 Task: Create a task  Implement multi-language support for the app , assign it to team member softage.8@softage.net in the project TransportWorks and update the status of the task to  At Risk , set the priority of the task to Medium.
Action: Mouse moved to (18, 50)
Screenshot: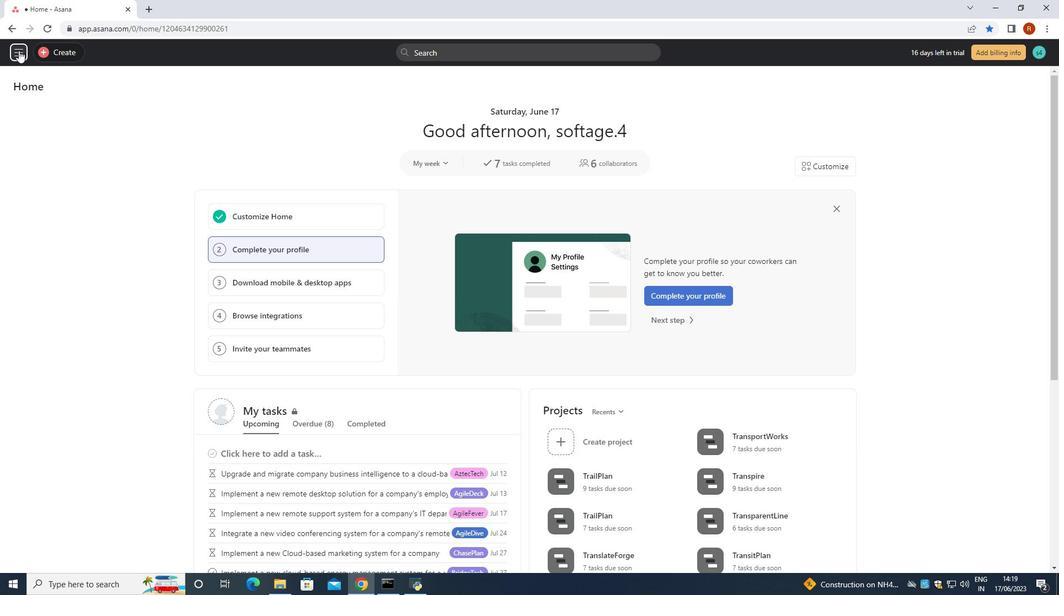 
Action: Mouse pressed left at (18, 50)
Screenshot: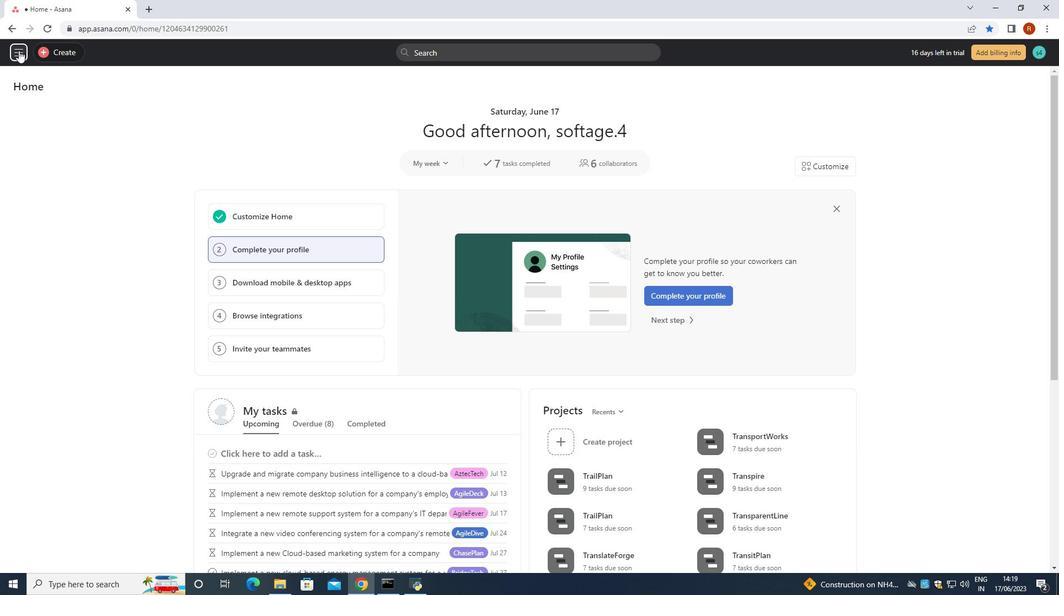 
Action: Mouse moved to (59, 425)
Screenshot: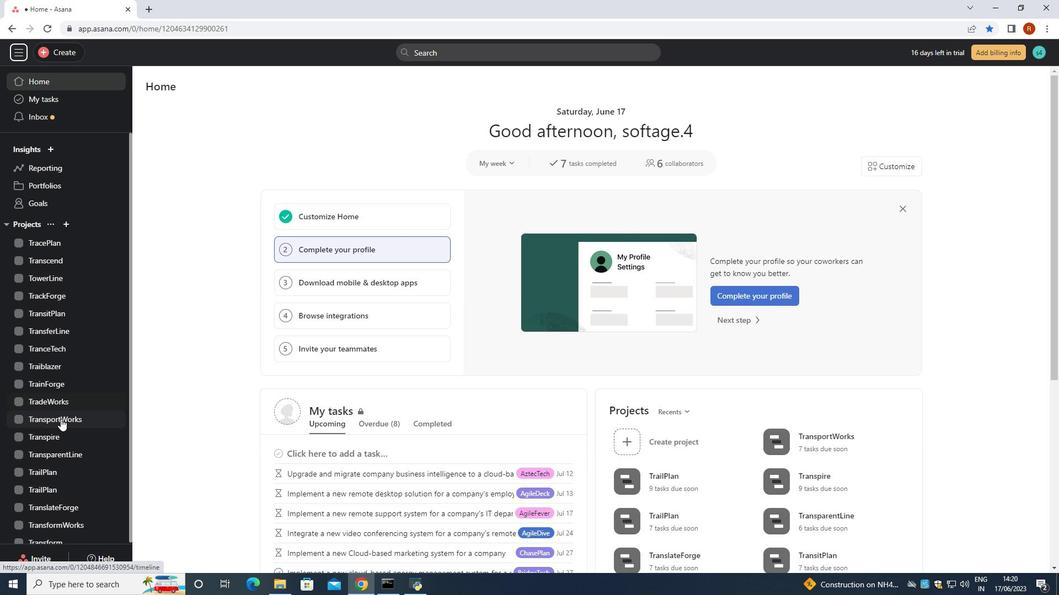 
Action: Mouse pressed left at (59, 425)
Screenshot: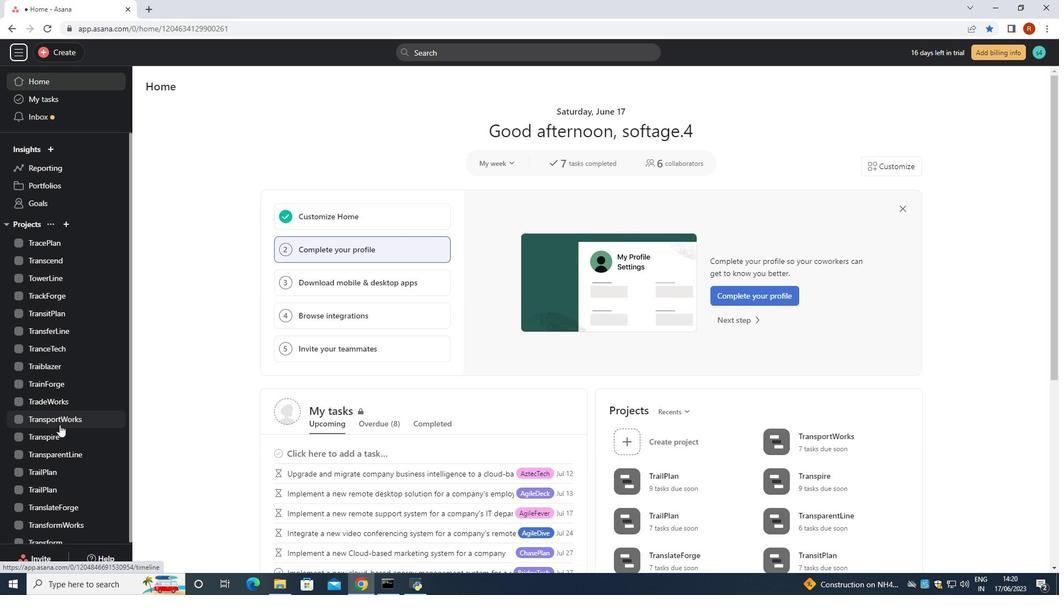 
Action: Mouse moved to (179, 136)
Screenshot: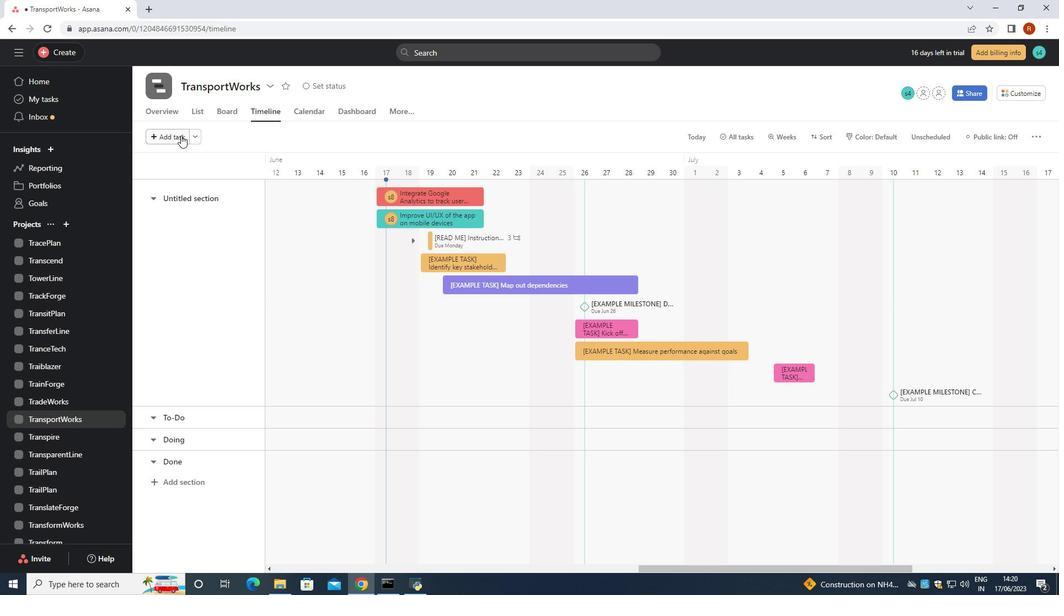 
Action: Mouse pressed left at (179, 136)
Screenshot: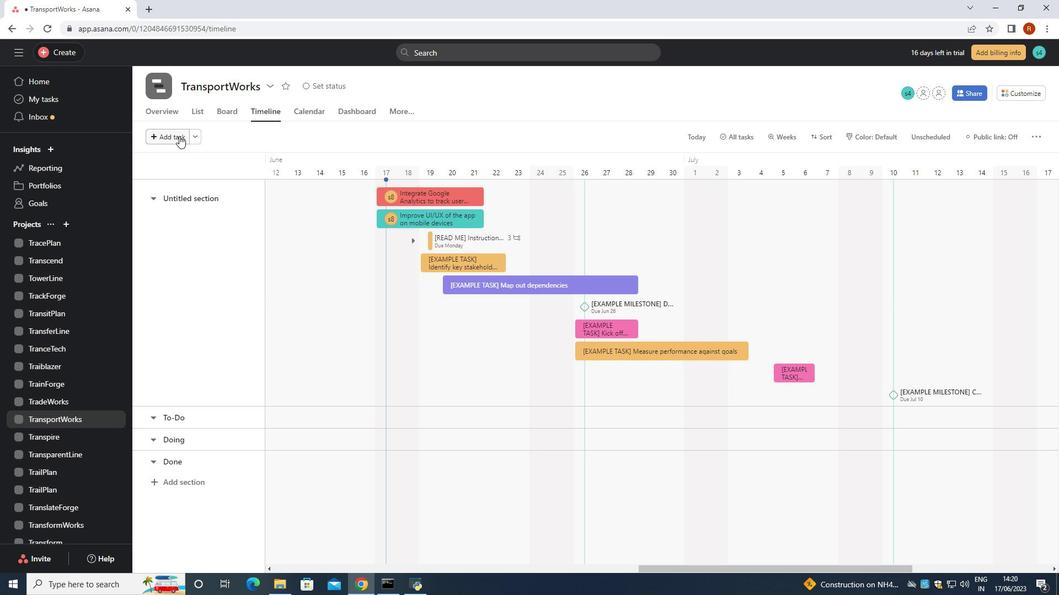 
Action: Key pressed <Key.shift>Imp;ement<Key.space><Key.shift>multi-language<Key.space>su<Key.left><Key.left><Key.left><Key.left><Key.left><Key.left><Key.left><Key.left><Key.left><Key.left><Key.left><Key.left><Key.left><Key.left><Key.left><Key.left><Key.left><Key.left><Key.left><Key.left><Key.left><Key.left><Key.left><Key.backspace>l<Key.right><Key.right><Key.right><Key.right><Key.right><Key.right><Key.right><Key.right><Key.right><Key.right><Key.right><Key.right><Key.right><Key.right><Key.right><Key.right><Key.right><Key.right><Key.right><Key.right><Key.right><Key.right><Key.right><Key.right><Key.right><Key.right><Key.right><Key.right><Key.right><Key.right><Key.right>ppoe<Key.backspace>rt<Key.space>for<Key.space>the<Key.space>app<Key.enter>
Screenshot: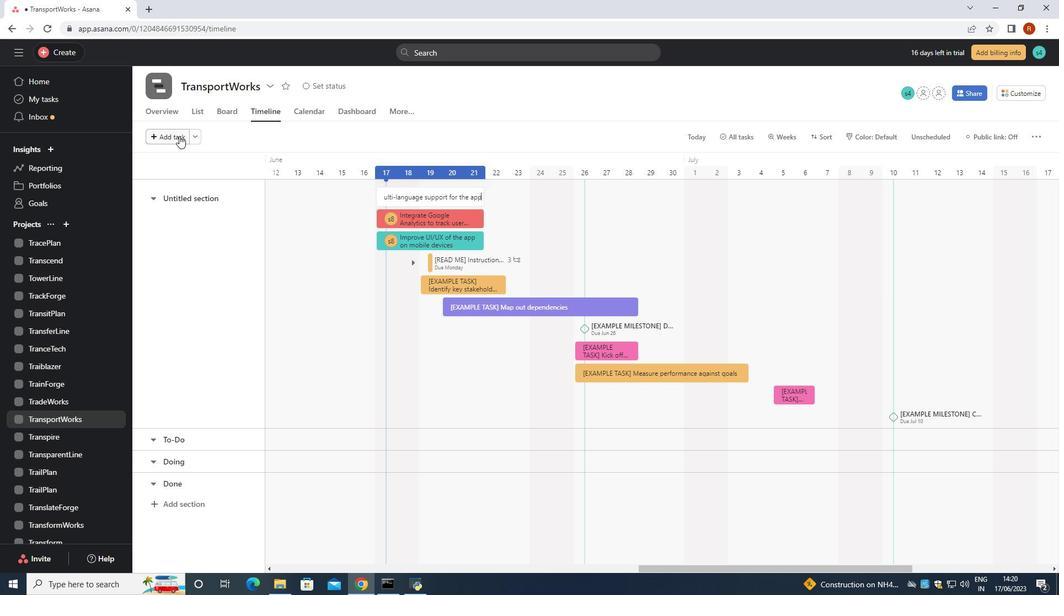 
Action: Mouse moved to (432, 198)
Screenshot: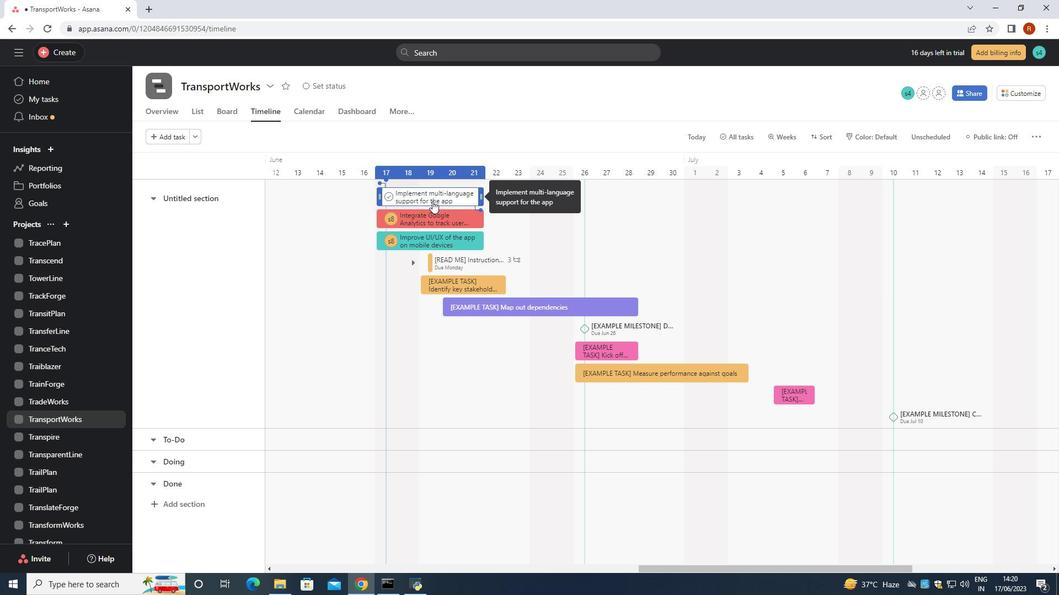 
Action: Mouse pressed left at (432, 198)
Screenshot: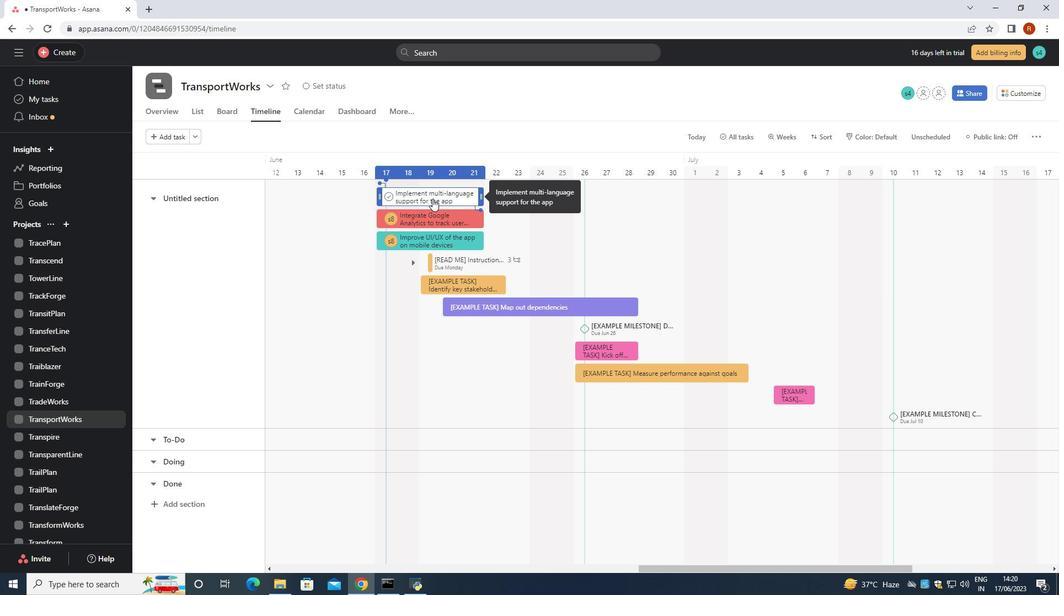 
Action: Mouse moved to (798, 203)
Screenshot: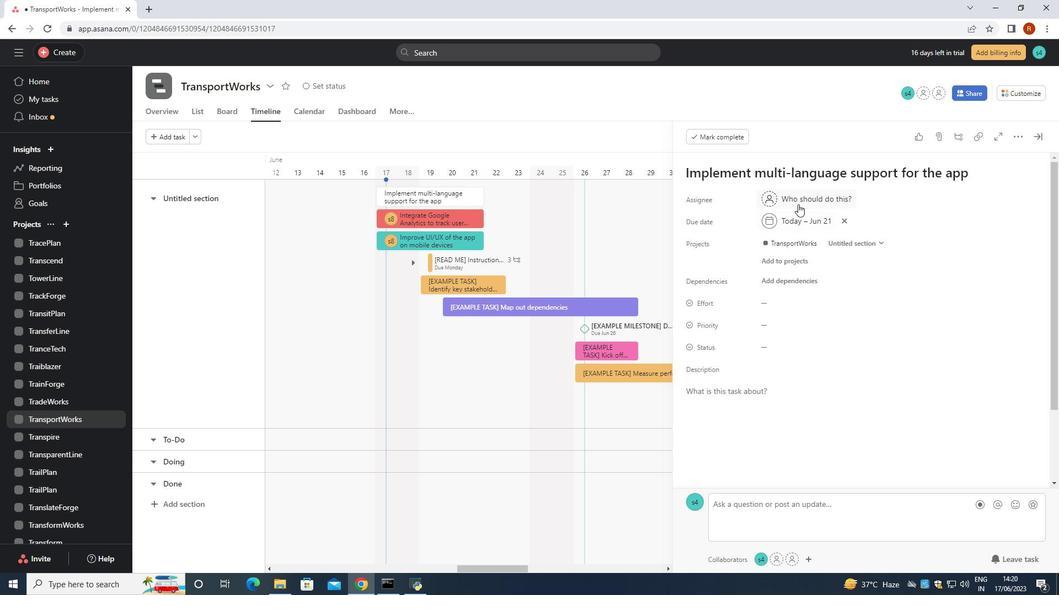 
Action: Mouse pressed left at (798, 203)
Screenshot: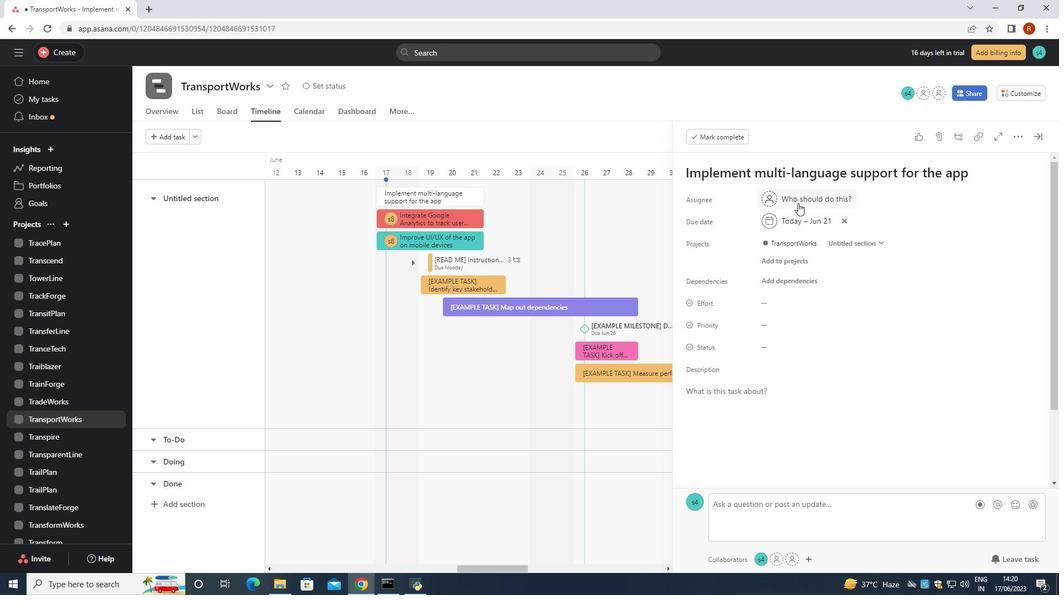 
Action: Mouse moved to (798, 203)
Screenshot: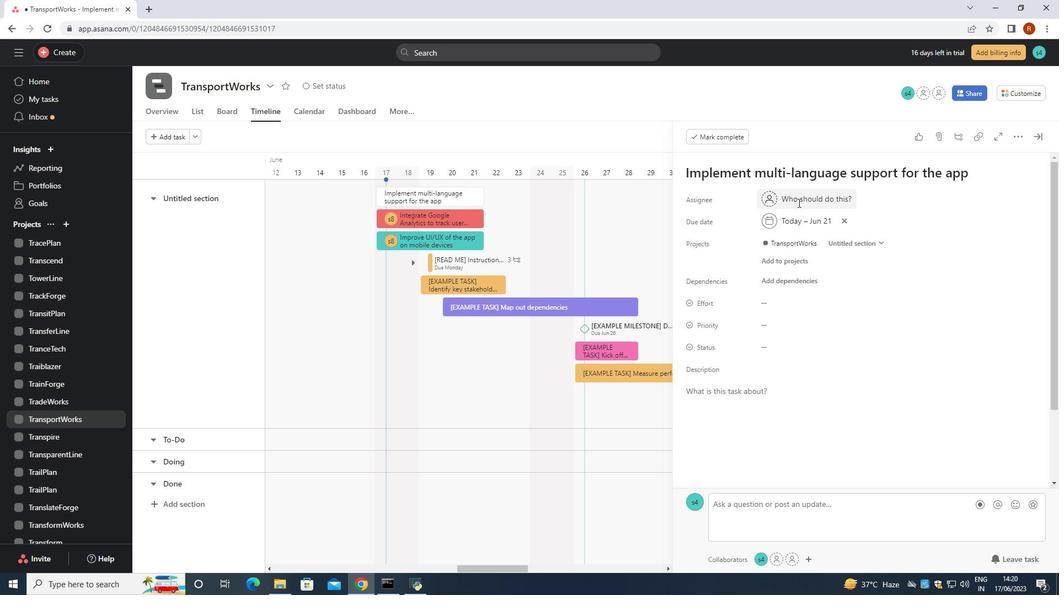 
Action: Key pressed sotagr<Key.backspace>e<Key.shift>@<Key.backspace>,<Key.backspace>.8<Key.shift><Key.shift><Key.shift><Key.shift><Key.shift><Key.shift><Key.shift><Key.shift><Key.shift><Key.shift>@sodf<Key.backspace><Key.backspace>ftage.net
Screenshot: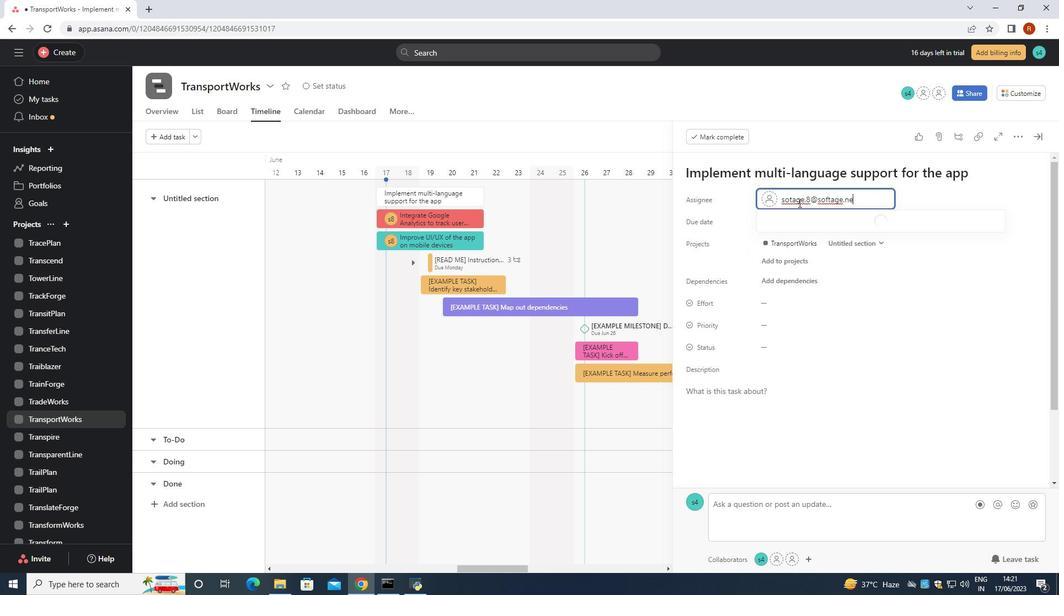 
Action: Mouse moved to (846, 198)
Screenshot: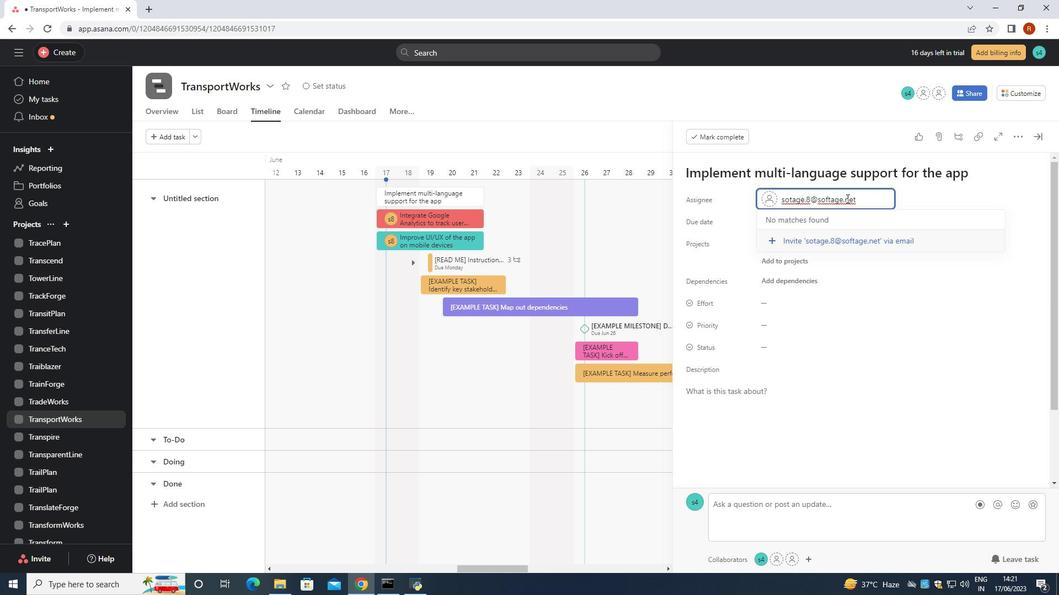 
Action: Key pressed <Key.backspace><Key.backspace><Key.backspace><Key.backspace><Key.backspace><Key.backspace><Key.backspace><Key.backspace><Key.backspace><Key.backspace><Key.backspace>
Screenshot: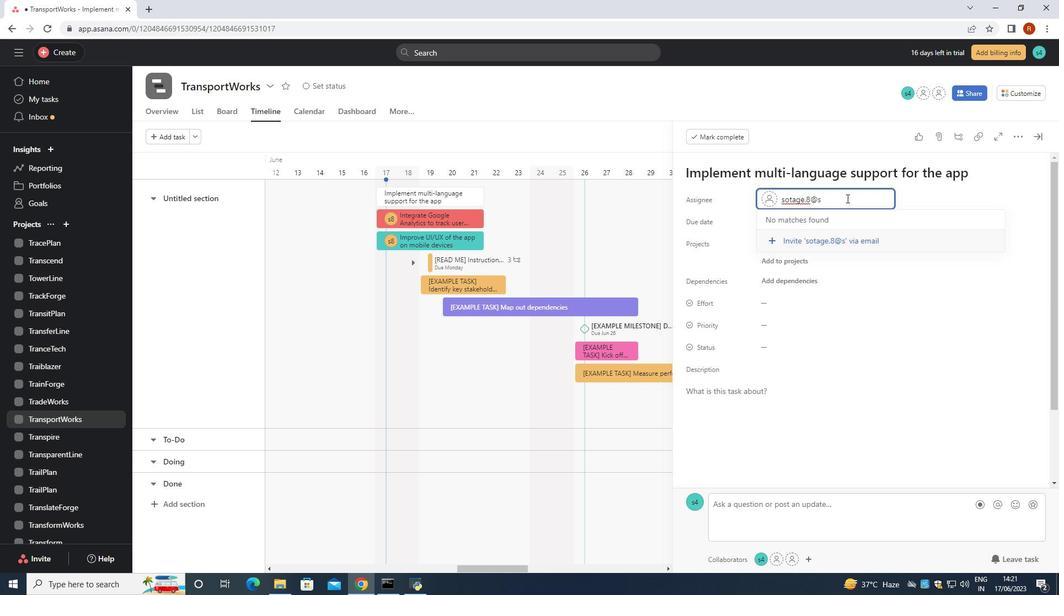 
Action: Mouse moved to (844, 198)
Screenshot: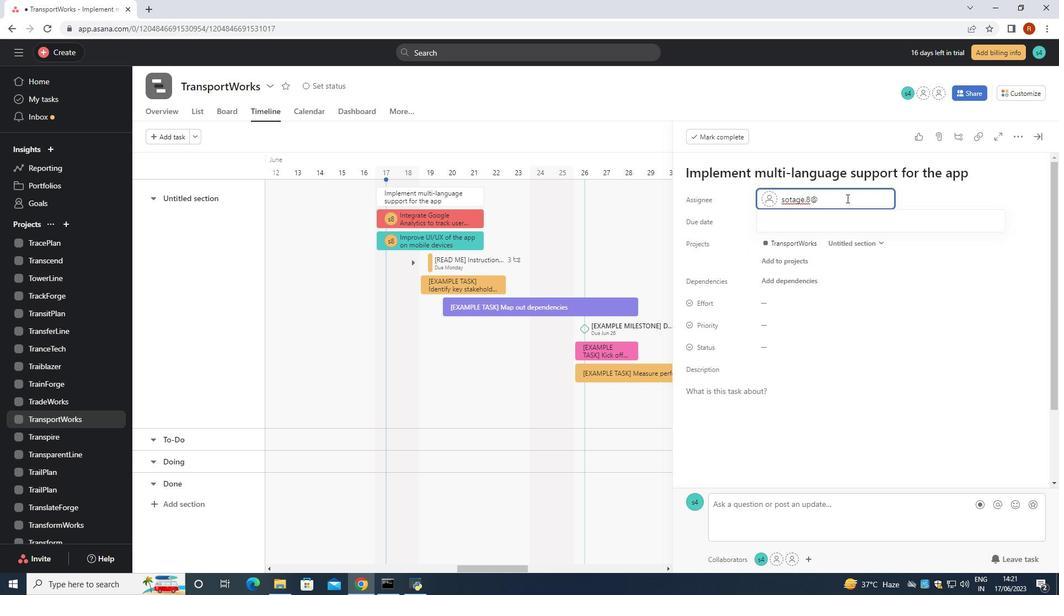 
Action: Key pressed <Key.backspace><Key.backspace><Key.backspace><Key.backspace><Key.backspace><Key.backspace><Key.backspace>
Screenshot: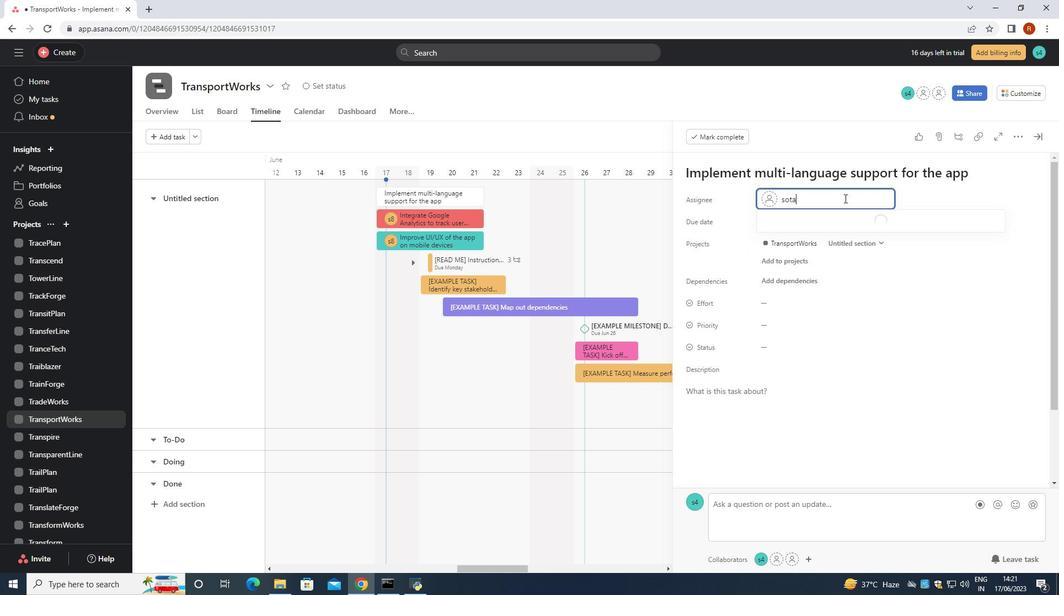
Action: Mouse moved to (844, 198)
Screenshot: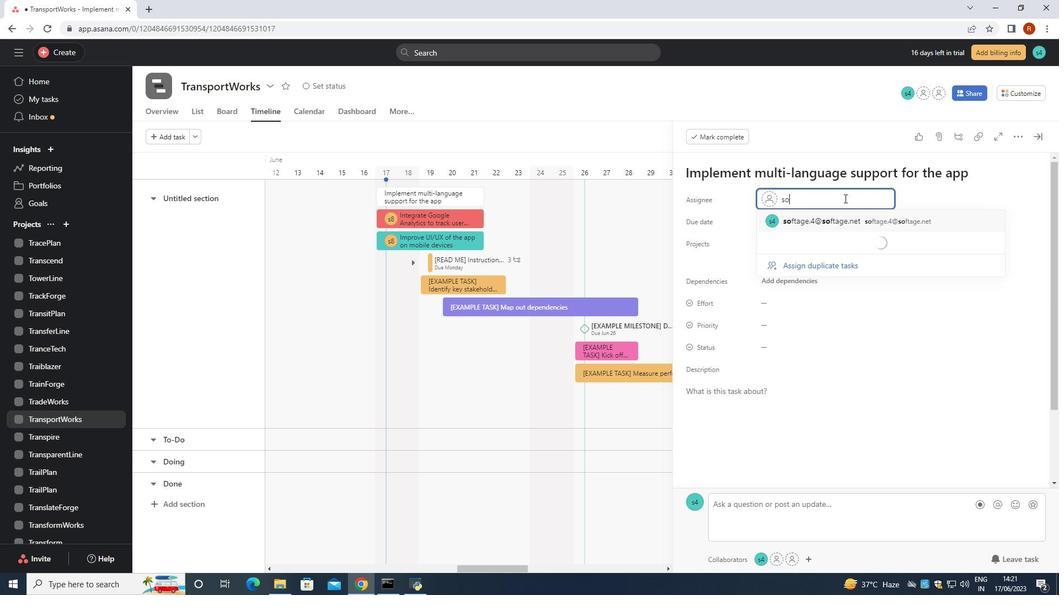 
Action: Key pressed ftage.8
Screenshot: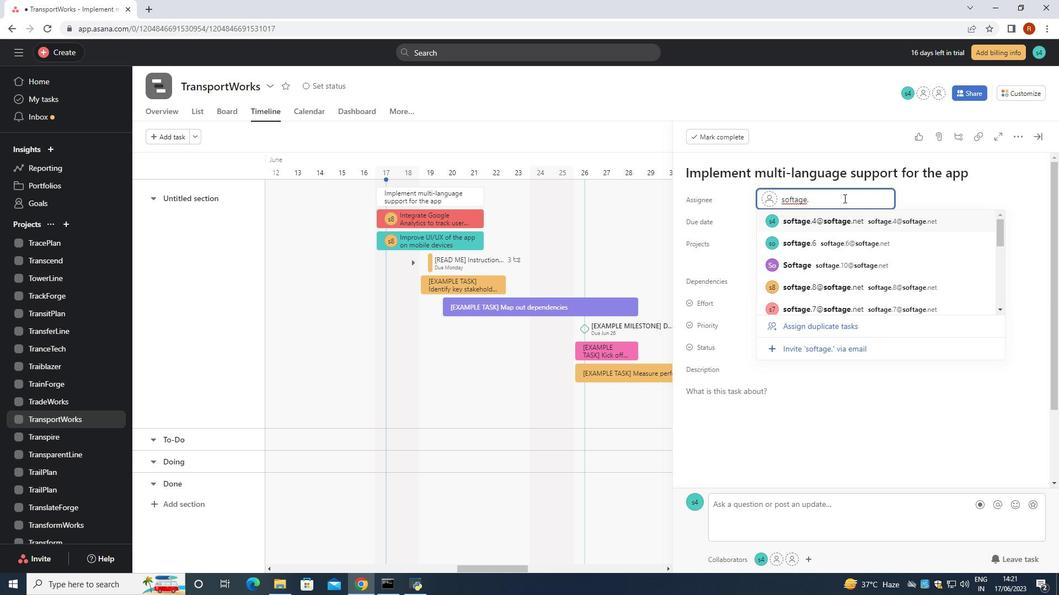 
Action: Mouse moved to (940, 221)
Screenshot: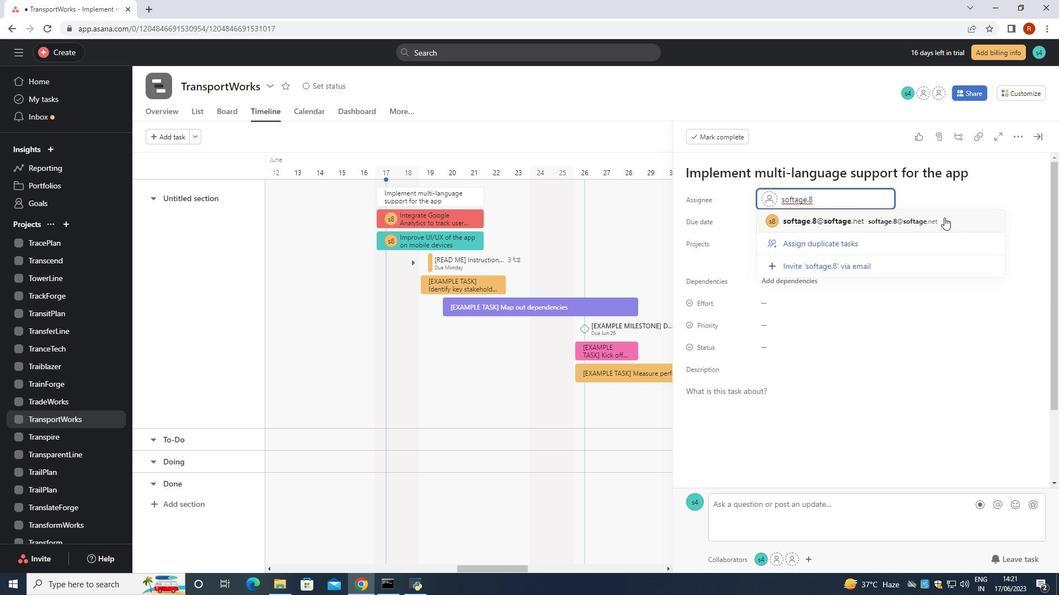 
Action: Mouse pressed left at (940, 221)
Screenshot: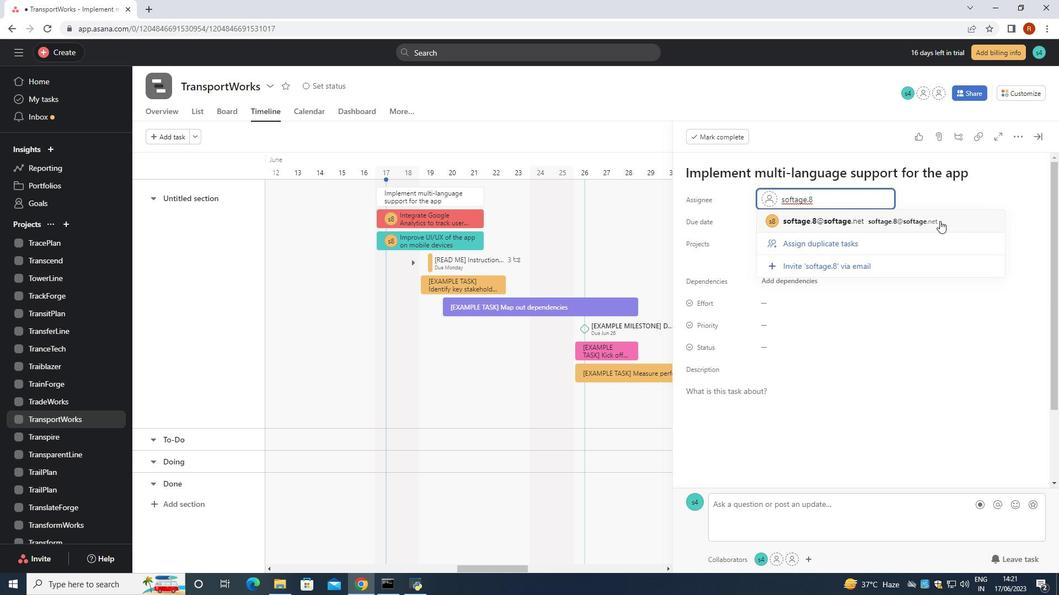 
Action: Mouse moved to (772, 348)
Screenshot: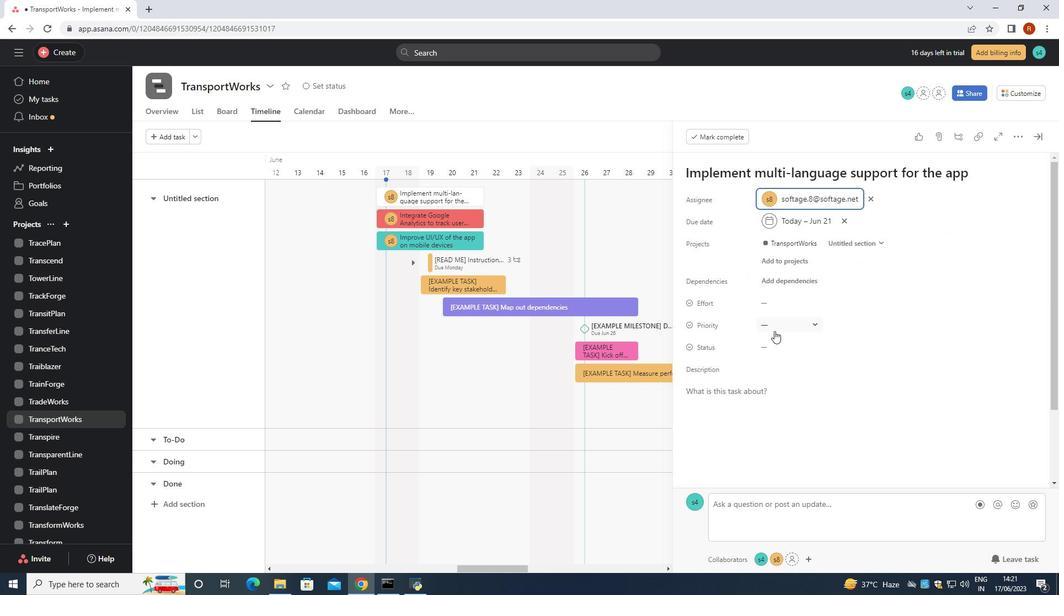 
Action: Mouse pressed left at (772, 348)
Screenshot: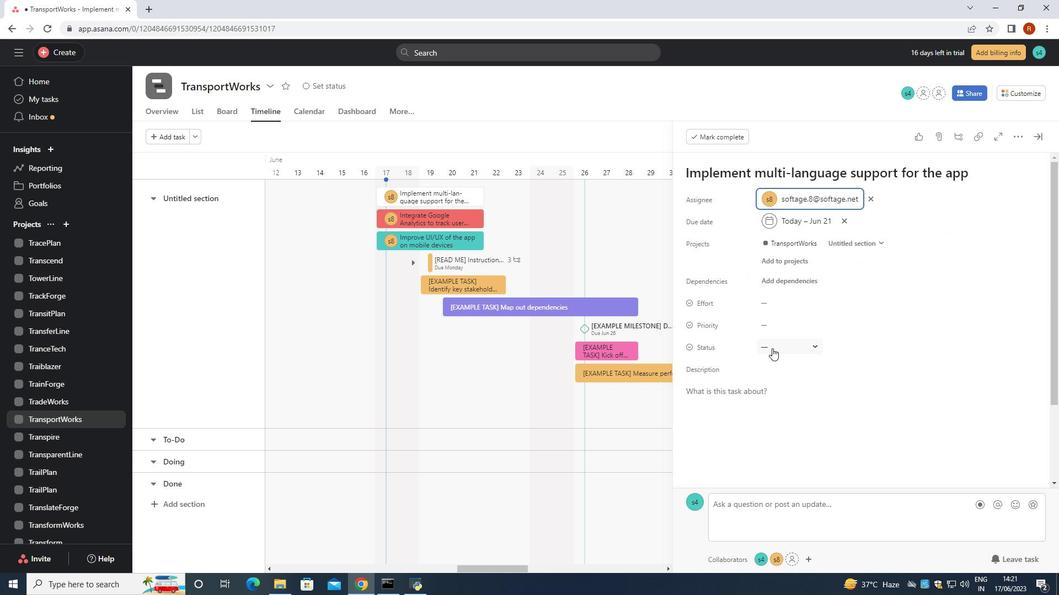 
Action: Mouse moved to (800, 398)
Screenshot: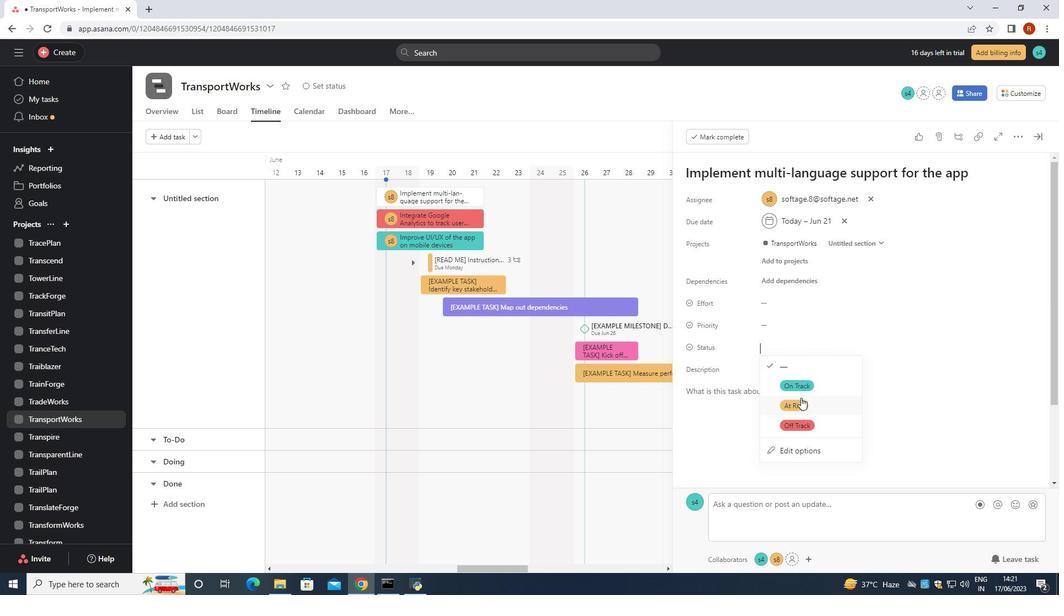 
Action: Mouse pressed left at (800, 398)
Screenshot: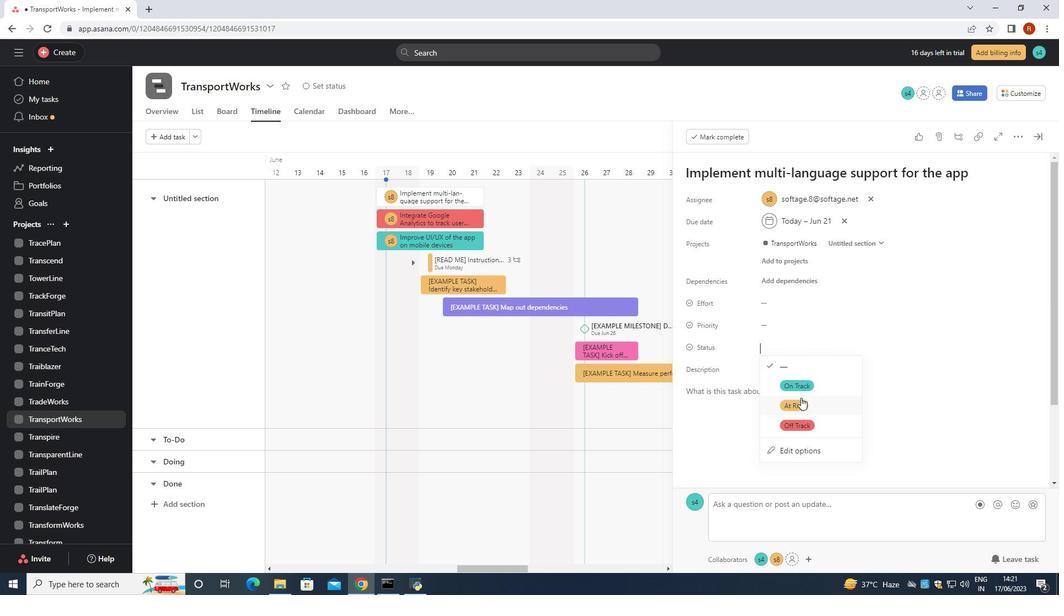 
Action: Mouse moved to (785, 318)
Screenshot: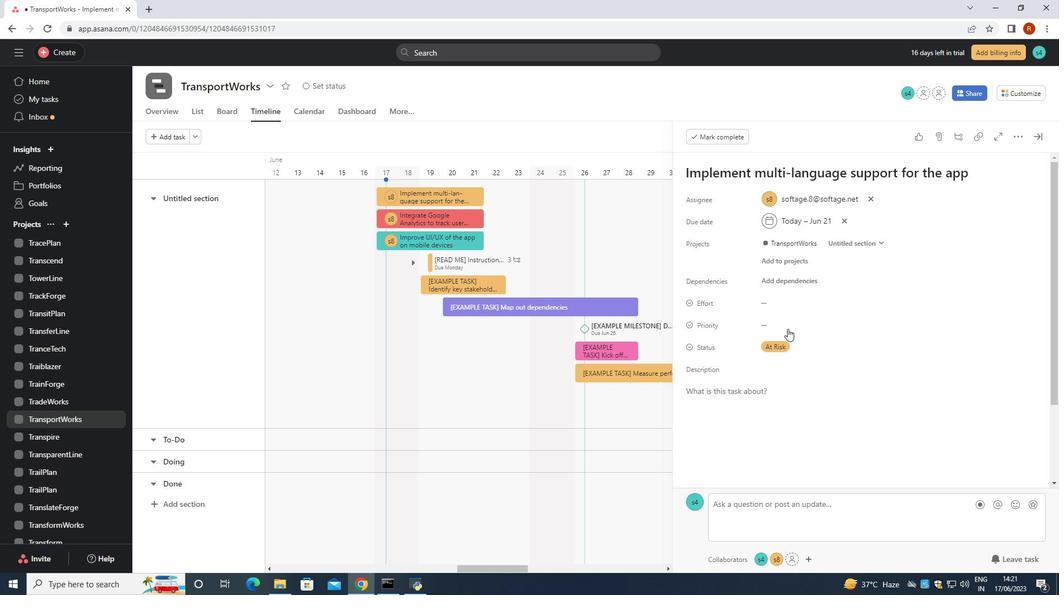 
Action: Mouse pressed left at (785, 318)
Screenshot: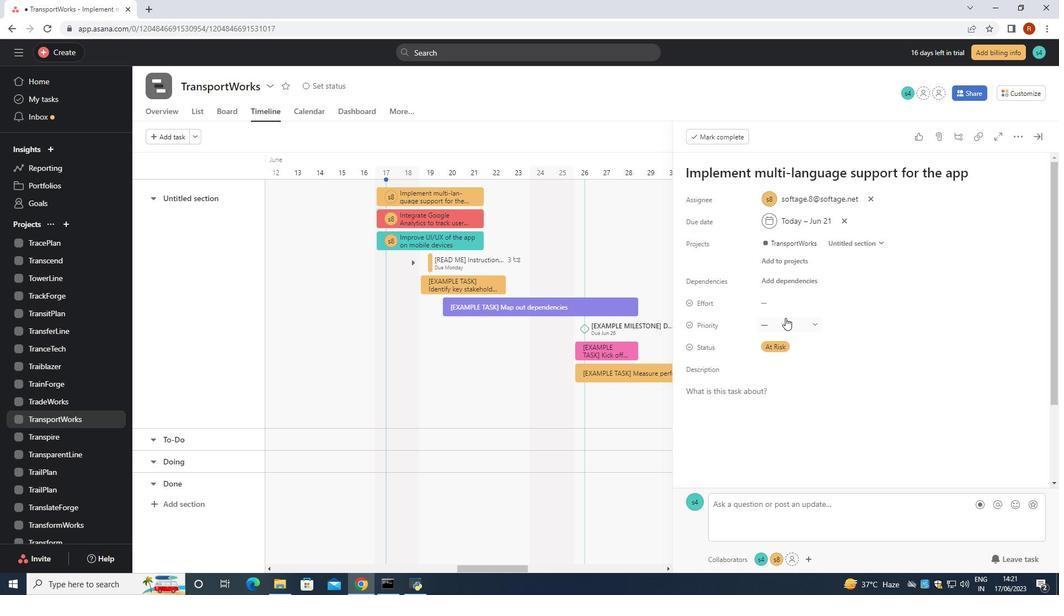 
Action: Mouse moved to (796, 386)
Screenshot: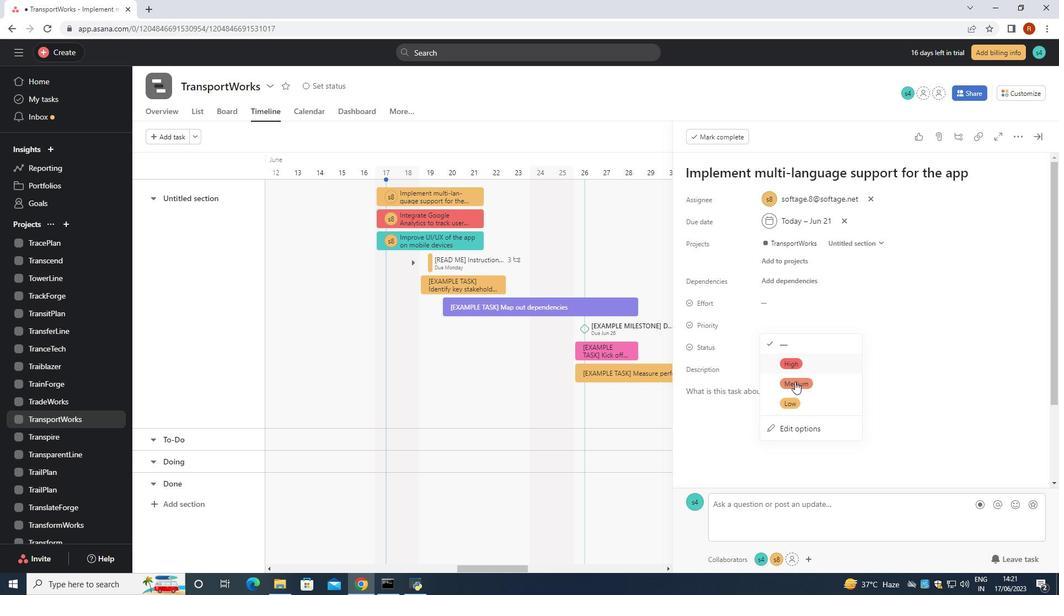 
Action: Mouse pressed left at (796, 386)
Screenshot: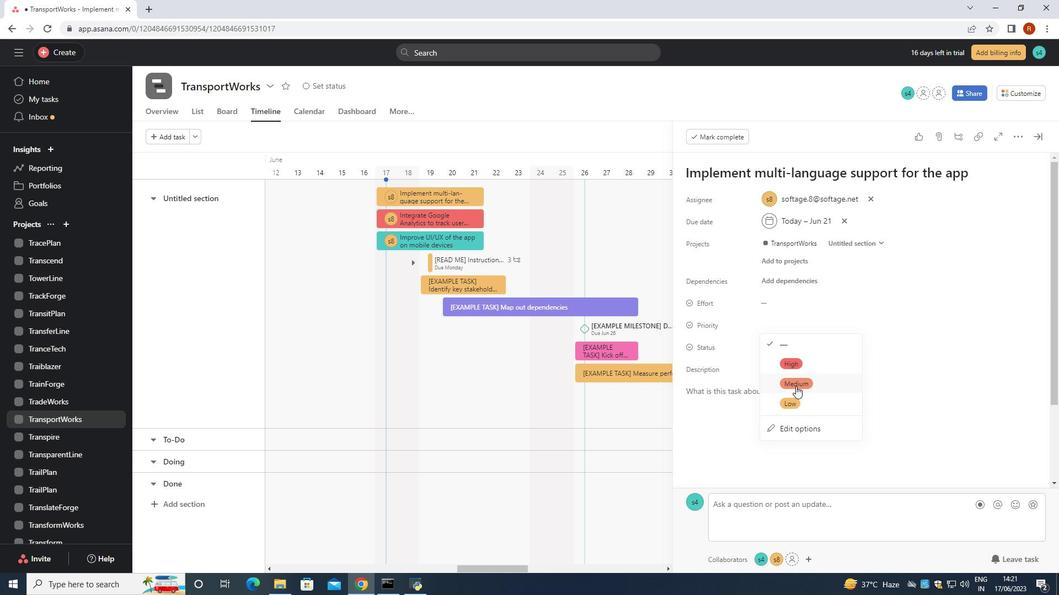 
